 Task: Add Sprouts Organic Unsweetened Original Almond Milk to the cart.
Action: Mouse pressed left at (30, 109)
Screenshot: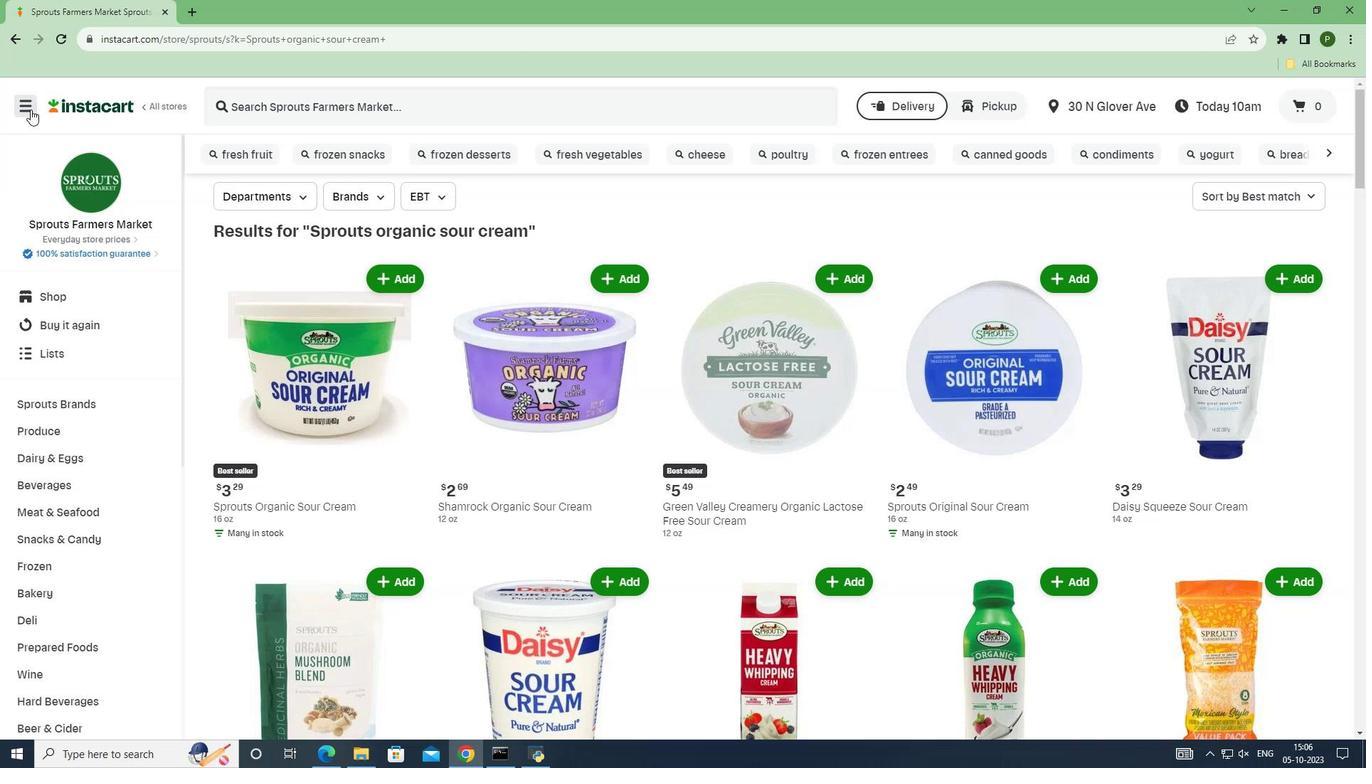 
Action: Mouse moved to (57, 377)
Screenshot: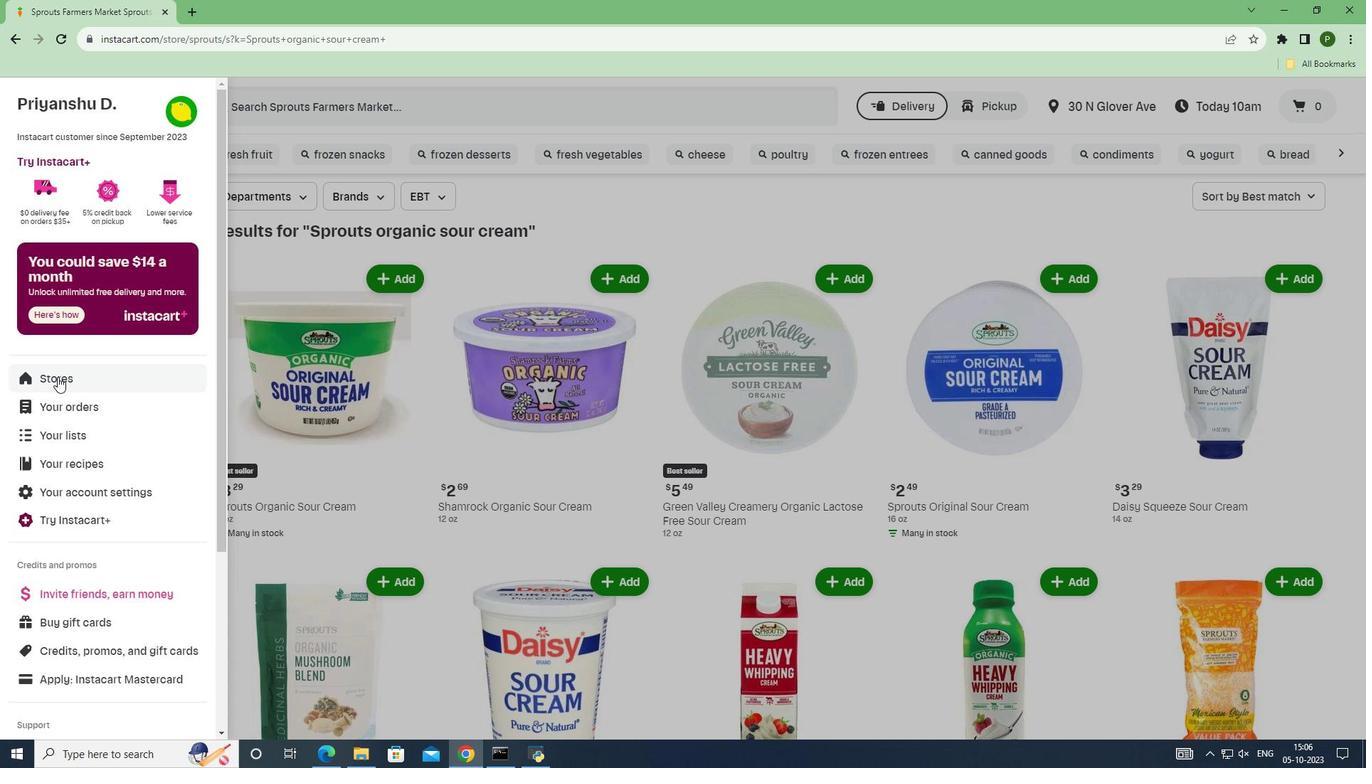 
Action: Mouse pressed left at (57, 377)
Screenshot: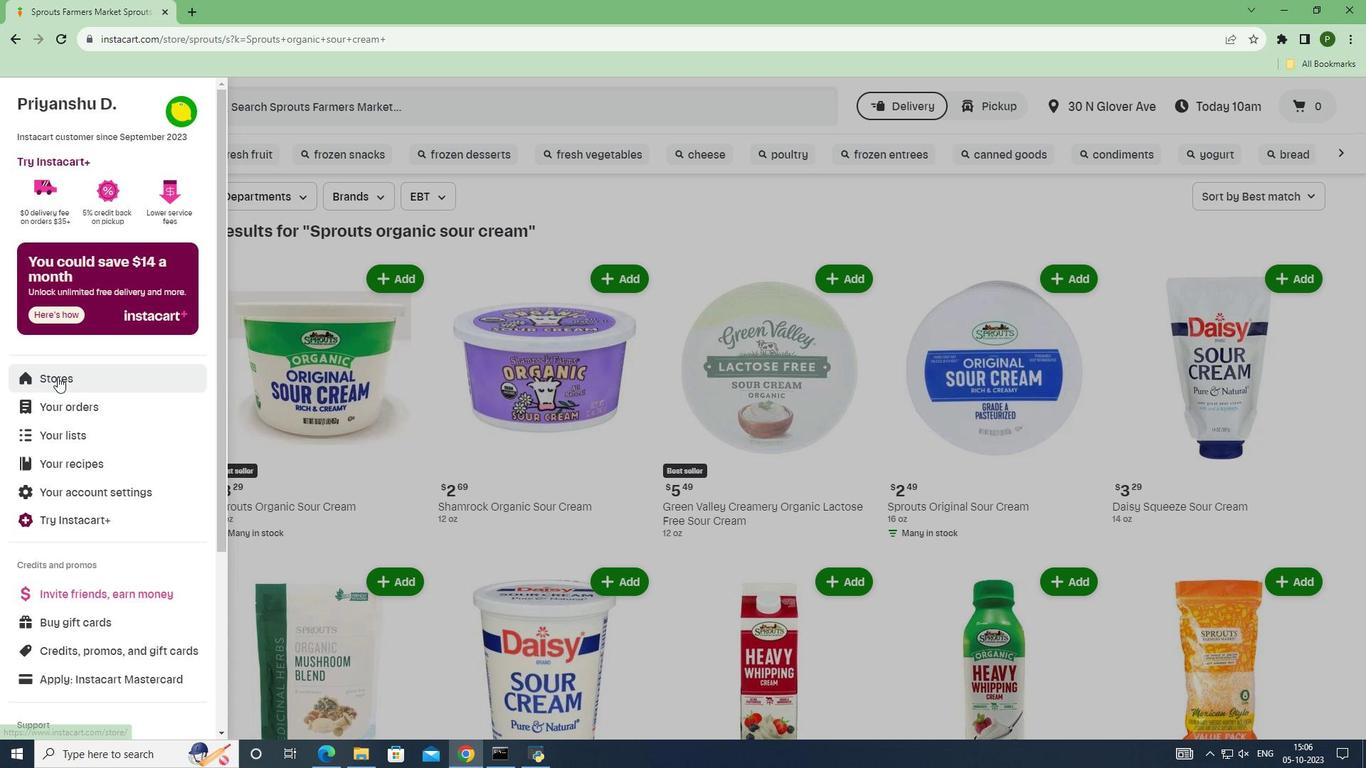 
Action: Mouse moved to (318, 169)
Screenshot: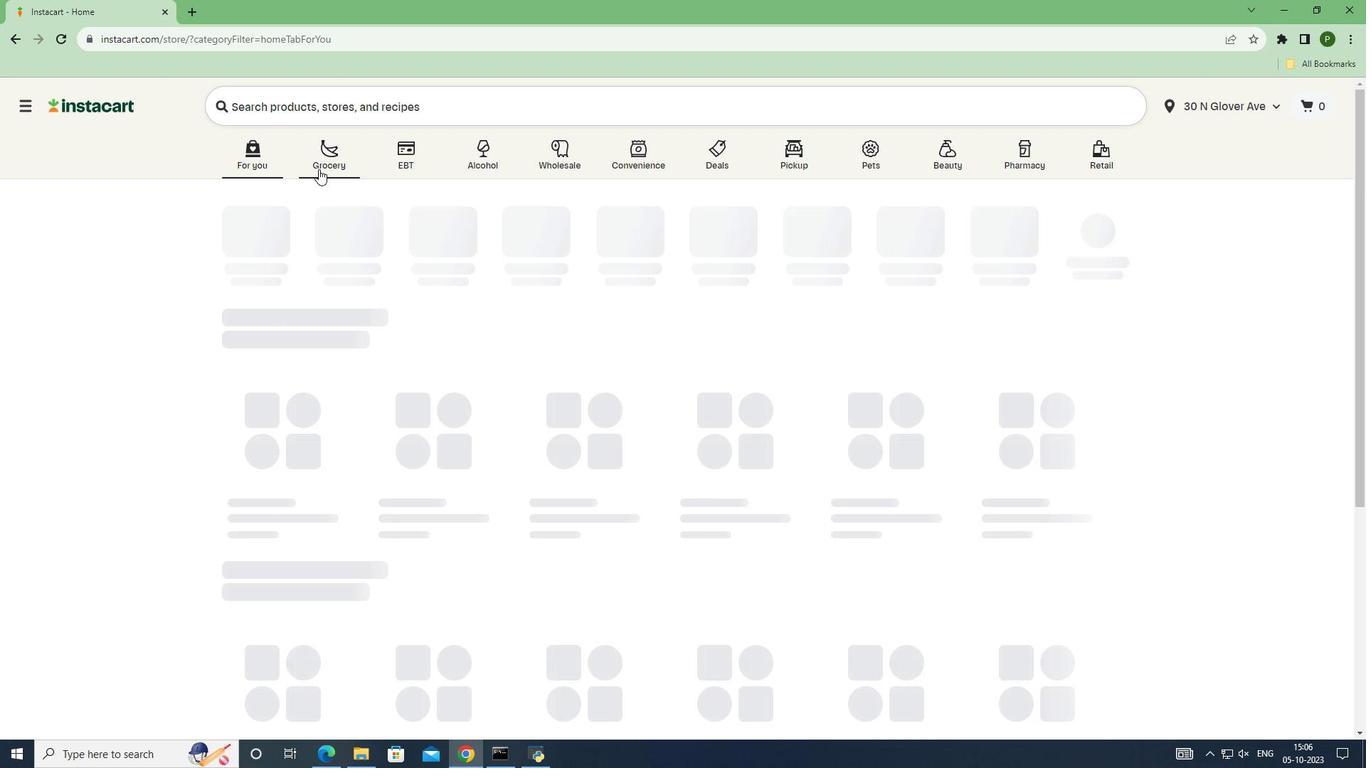 
Action: Mouse pressed left at (318, 169)
Screenshot: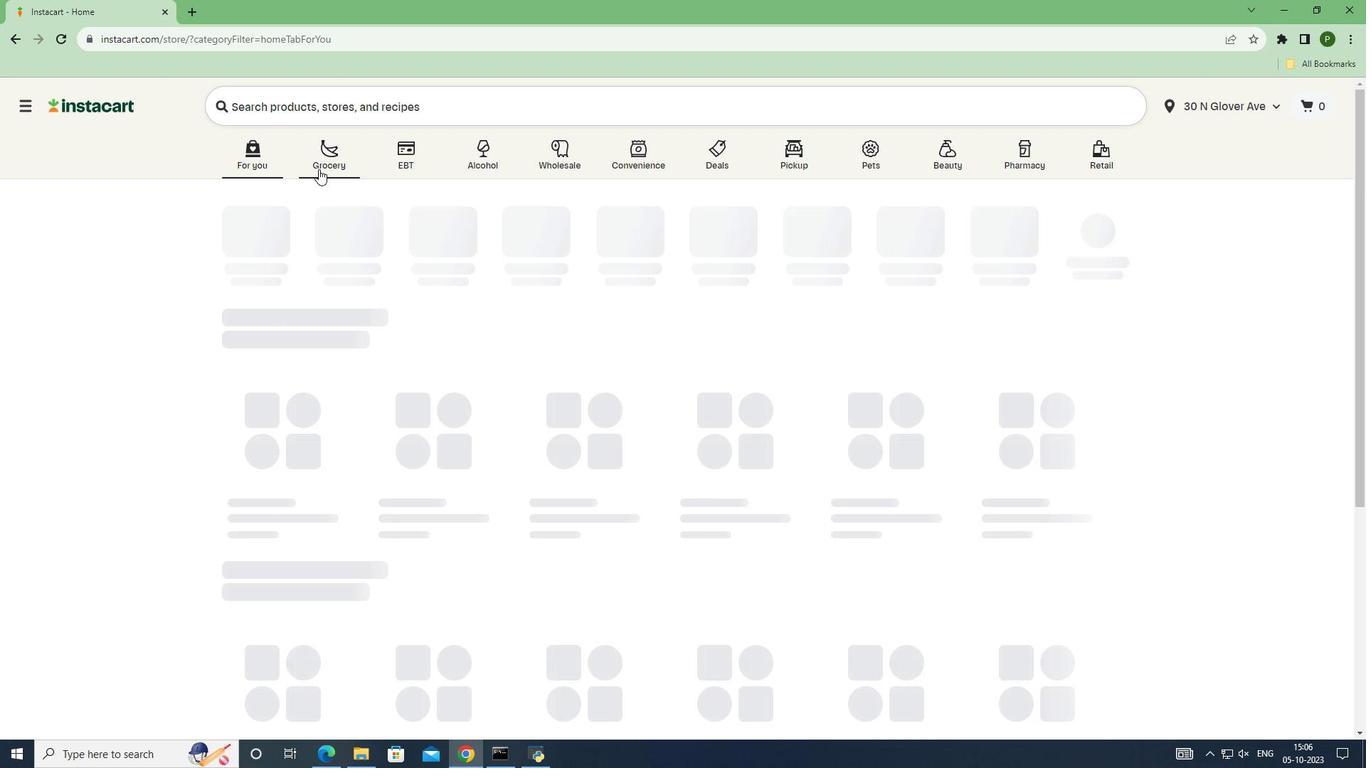 
Action: Mouse moved to (856, 313)
Screenshot: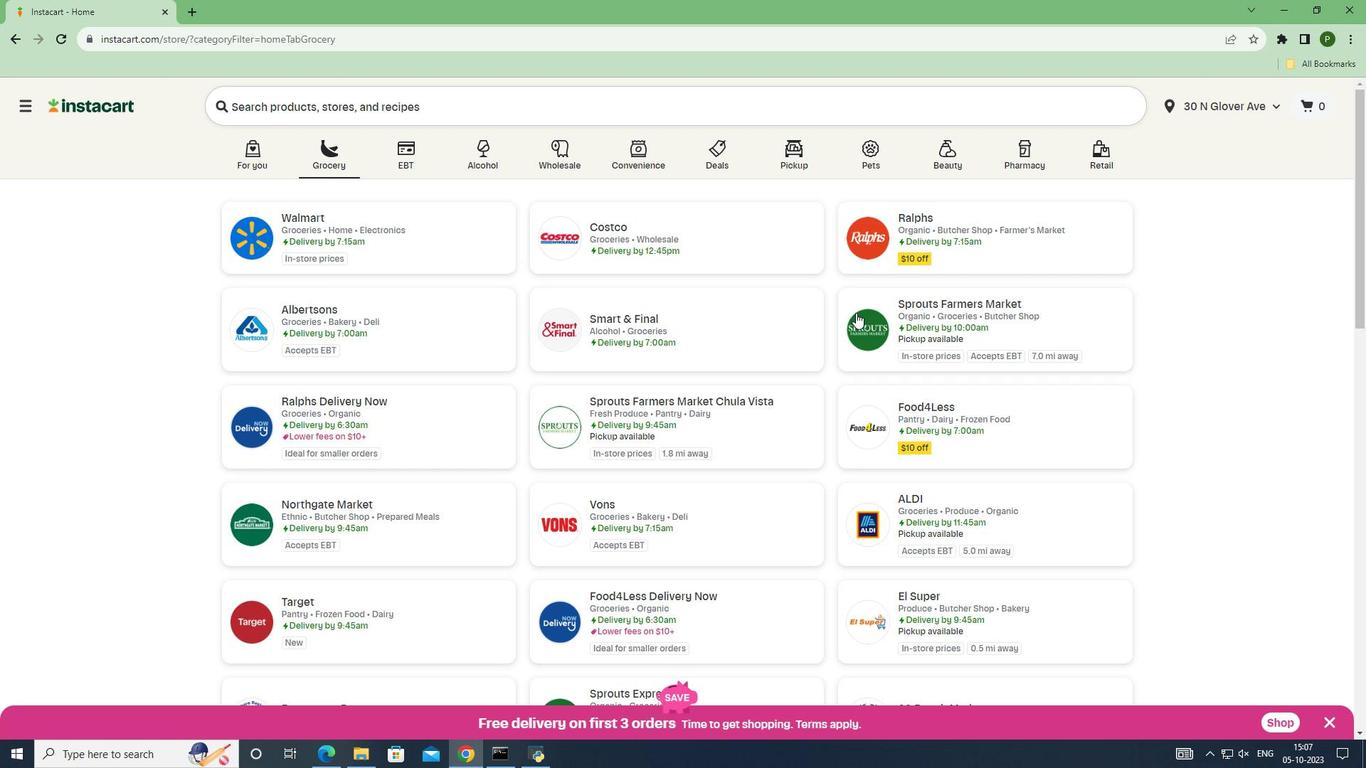 
Action: Mouse pressed left at (856, 313)
Screenshot: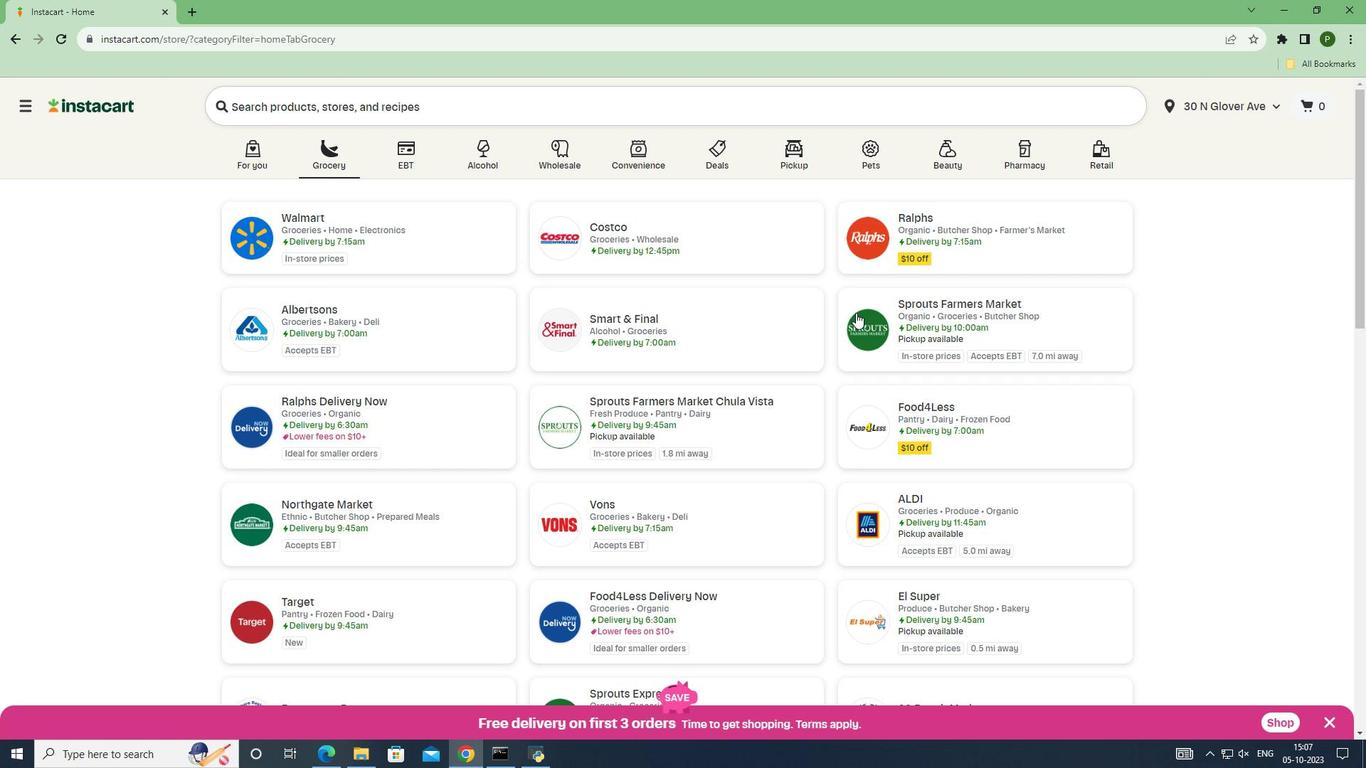 
Action: Mouse moved to (127, 405)
Screenshot: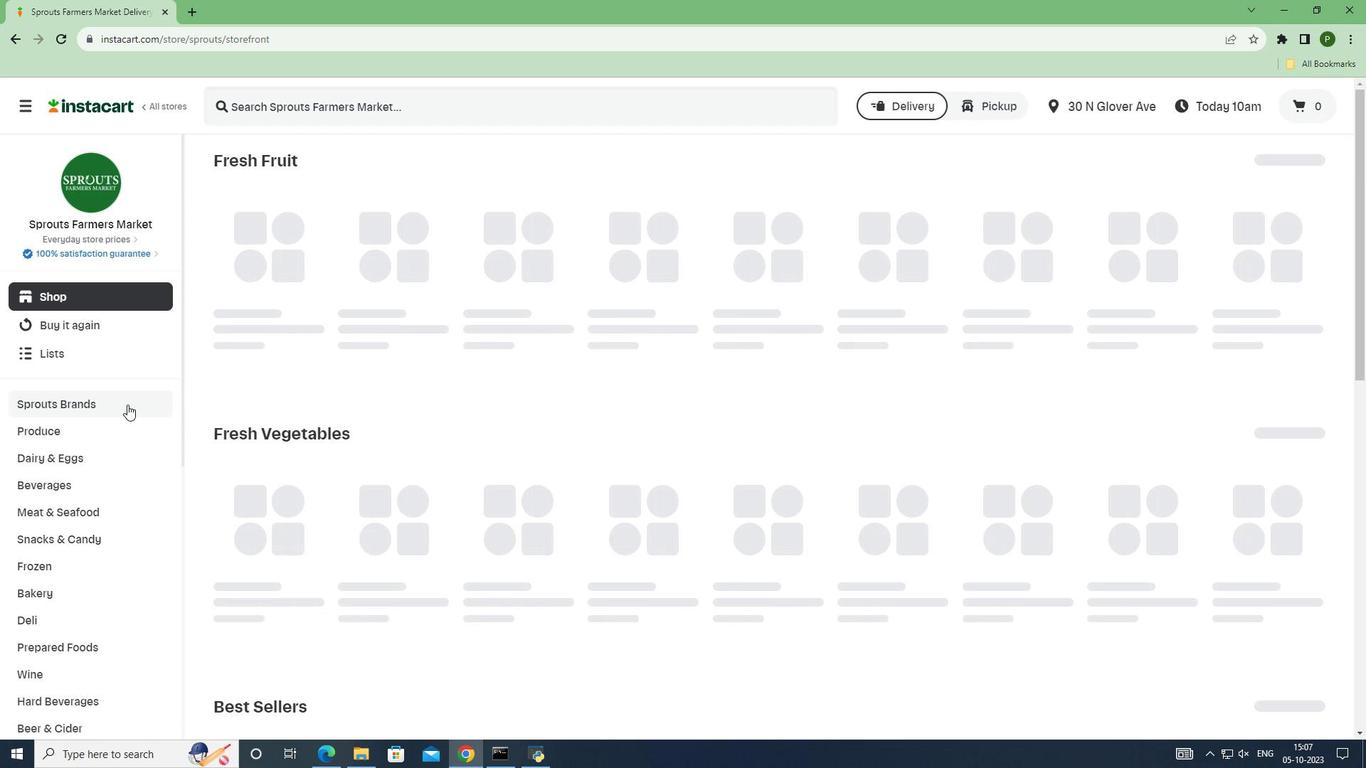
Action: Mouse pressed left at (127, 405)
Screenshot: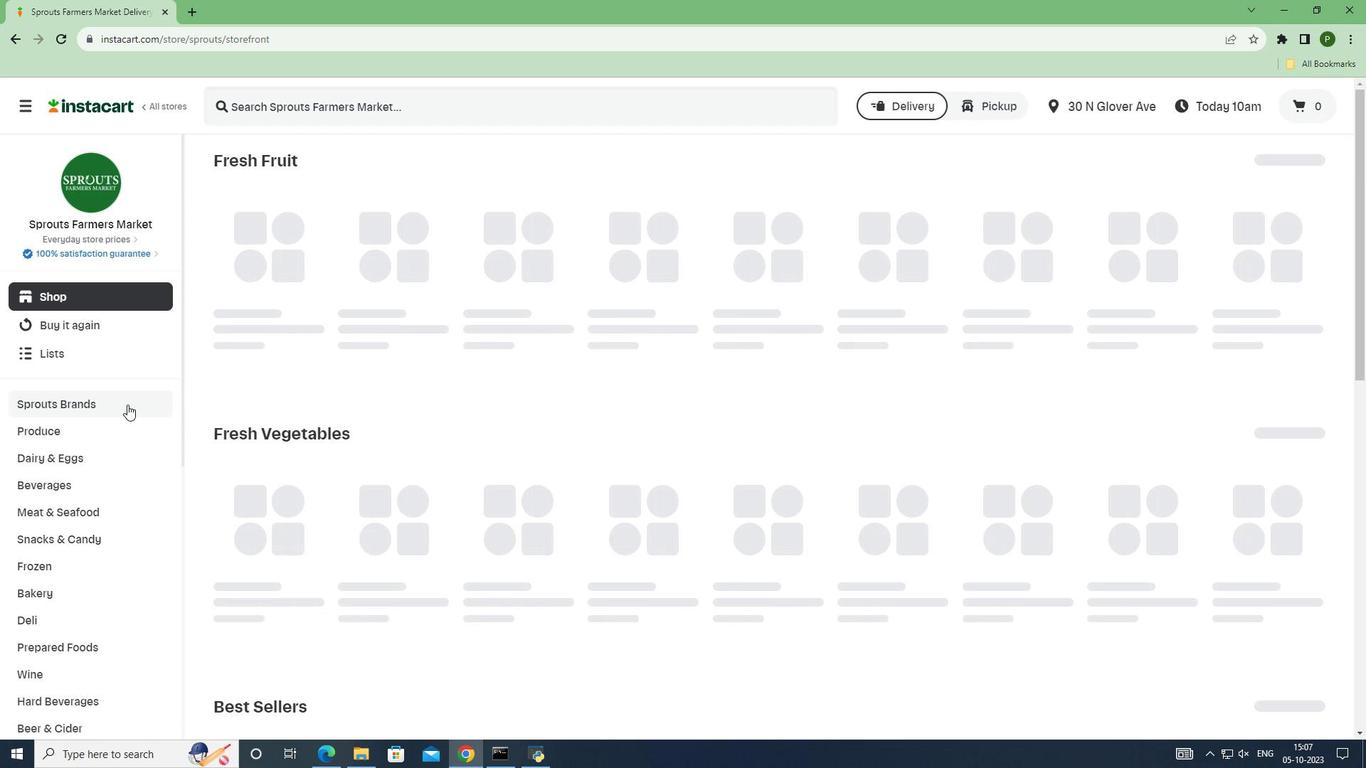 
Action: Mouse moved to (93, 538)
Screenshot: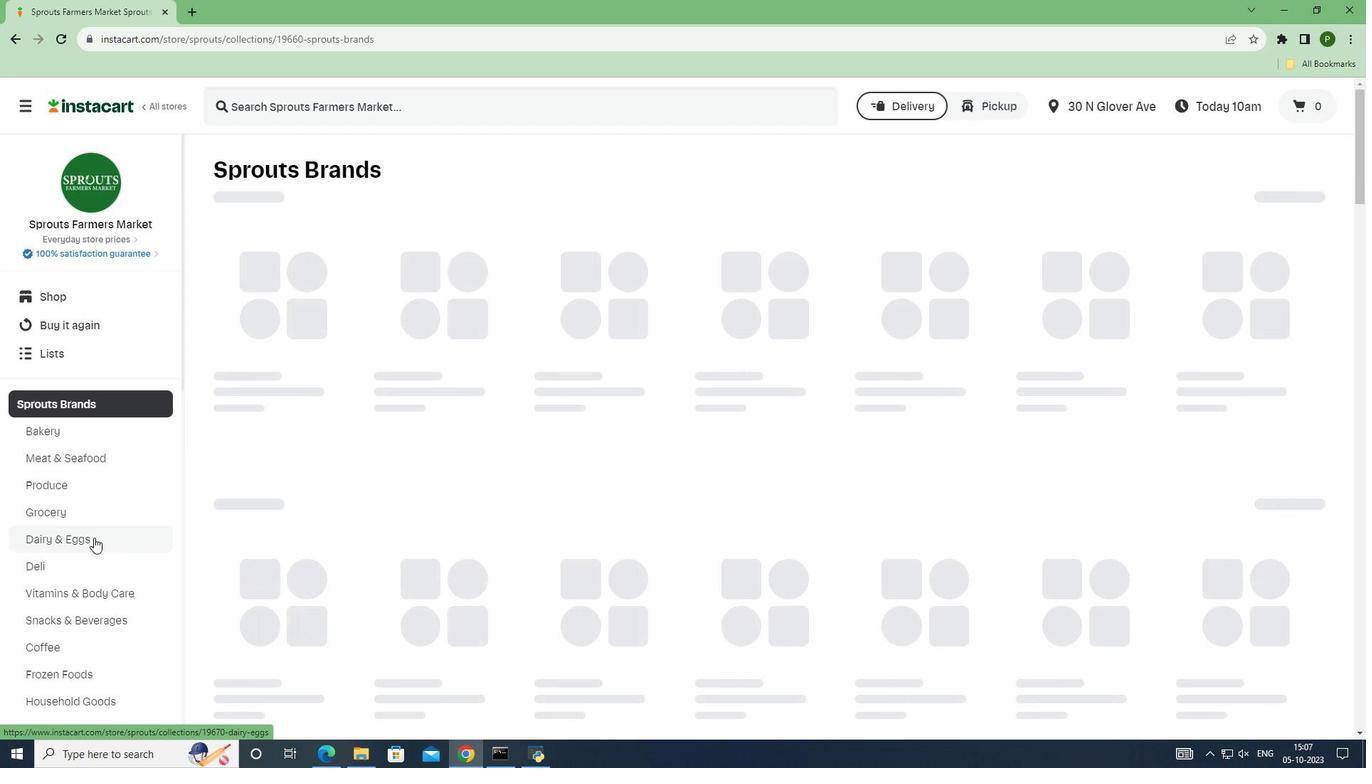 
Action: Mouse pressed left at (93, 538)
Screenshot: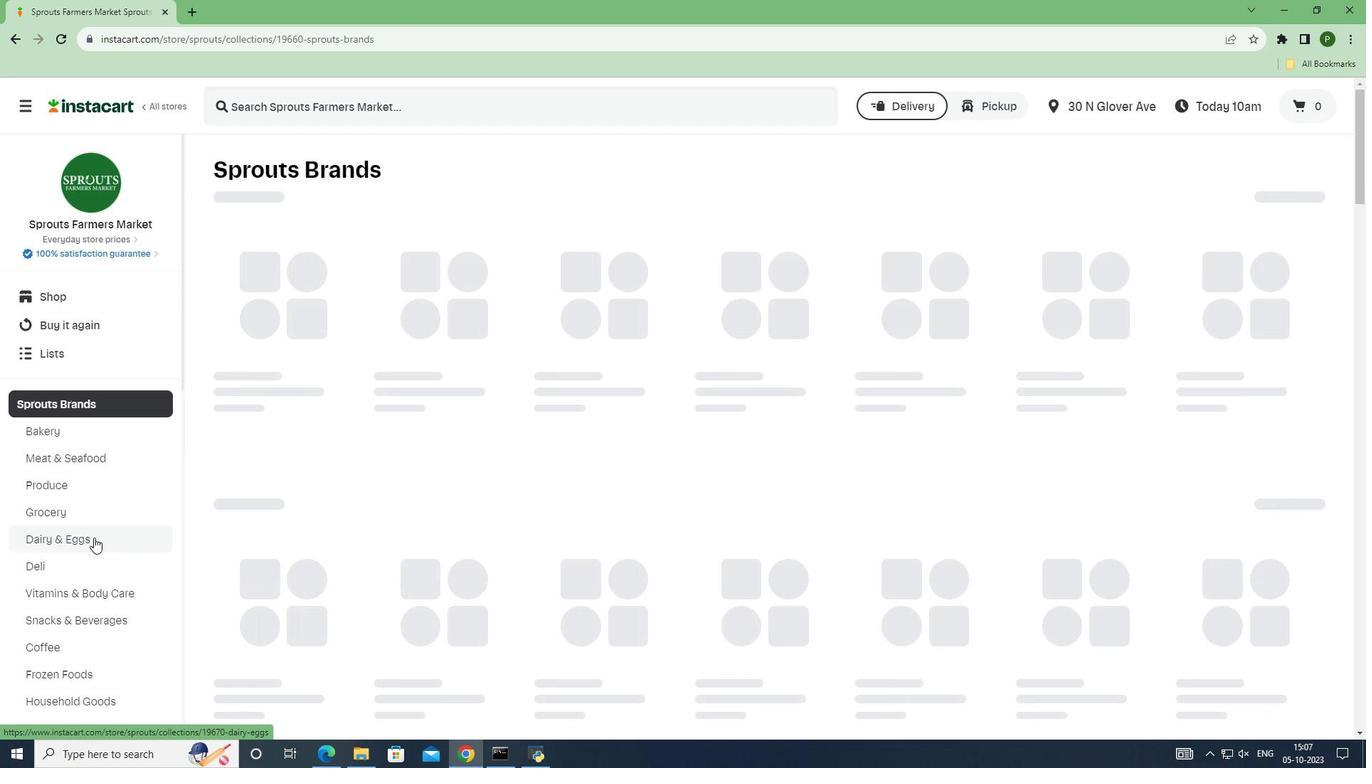
Action: Mouse moved to (268, 108)
Screenshot: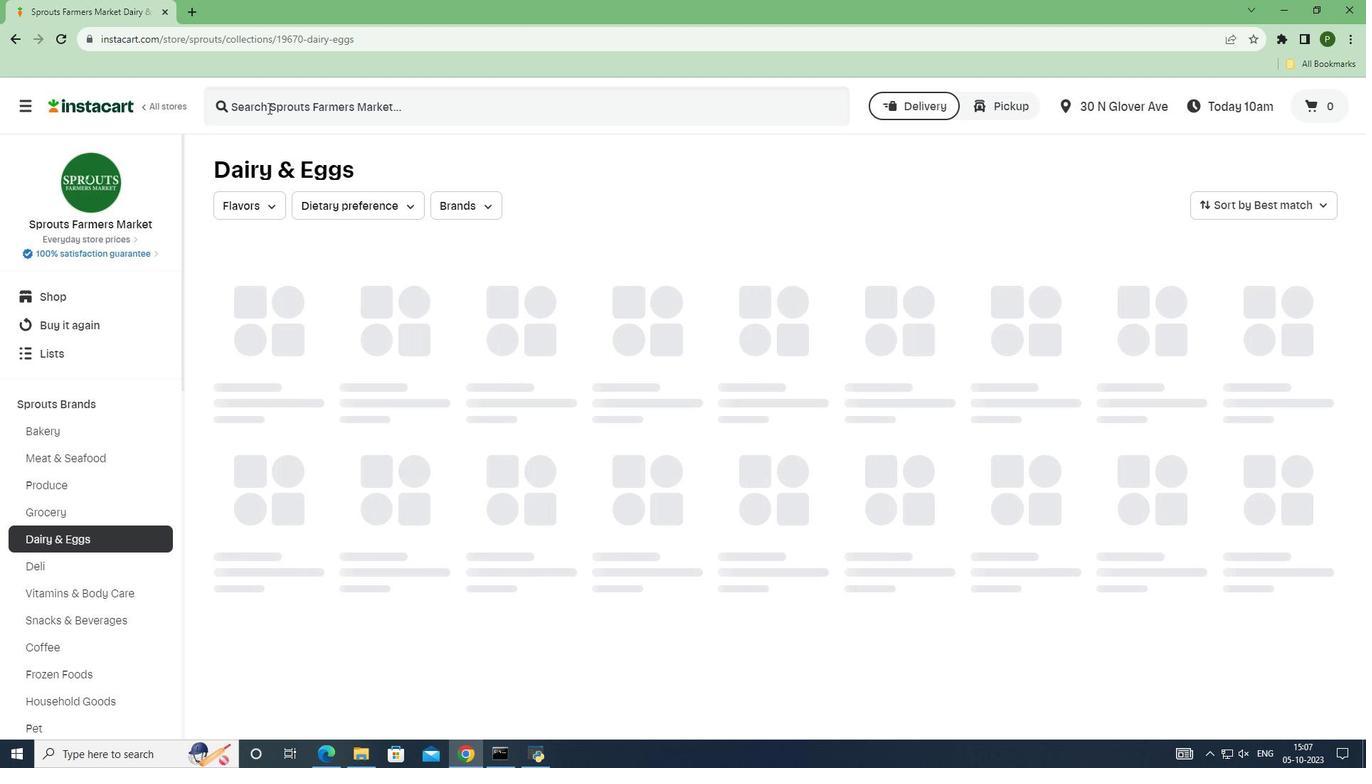 
Action: Mouse pressed left at (268, 108)
Screenshot: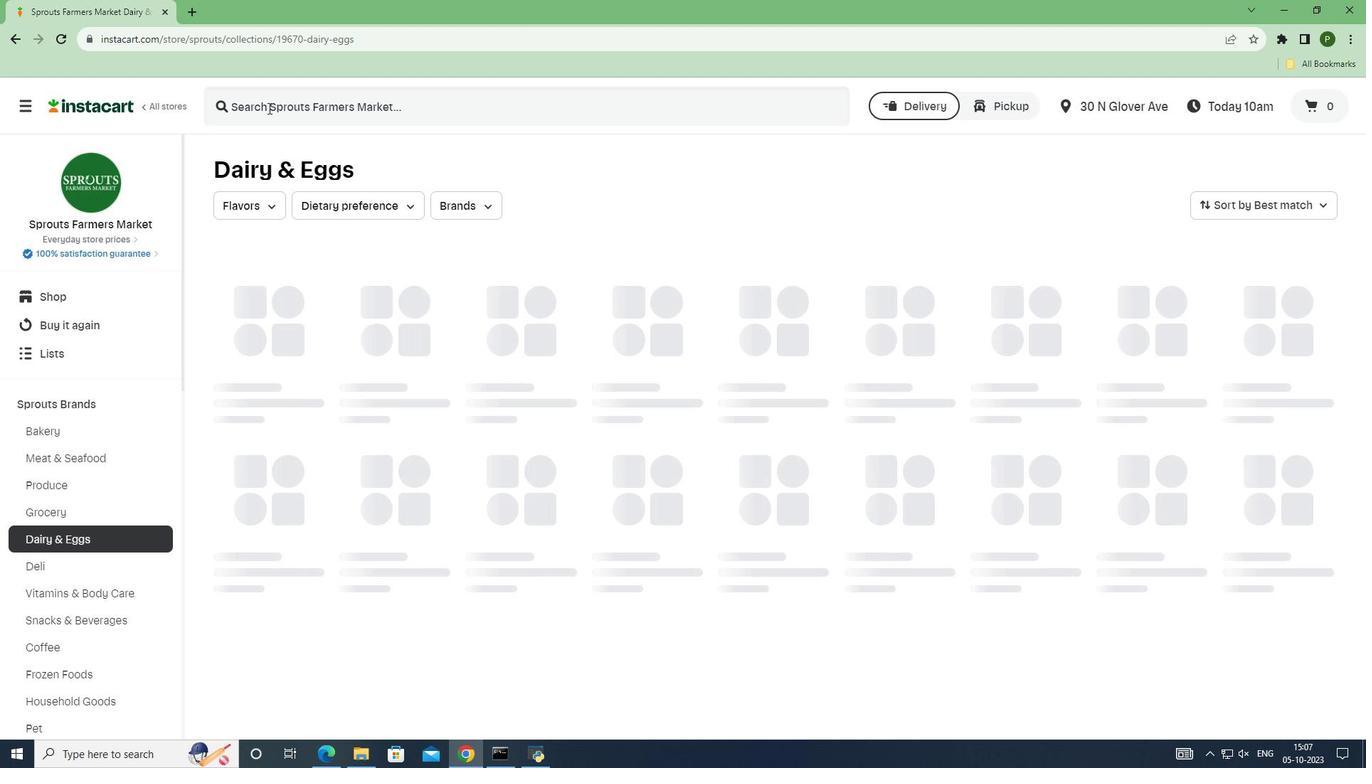 
Action: Key pressed <Key.caps_lock>S<Key.caps_lock>prouts<Key.space>organic<Key.space>i<Key.backspace>unsweetened<Key.space>original<Key.space>almond<Key.space>milk<Key.enter>
Screenshot: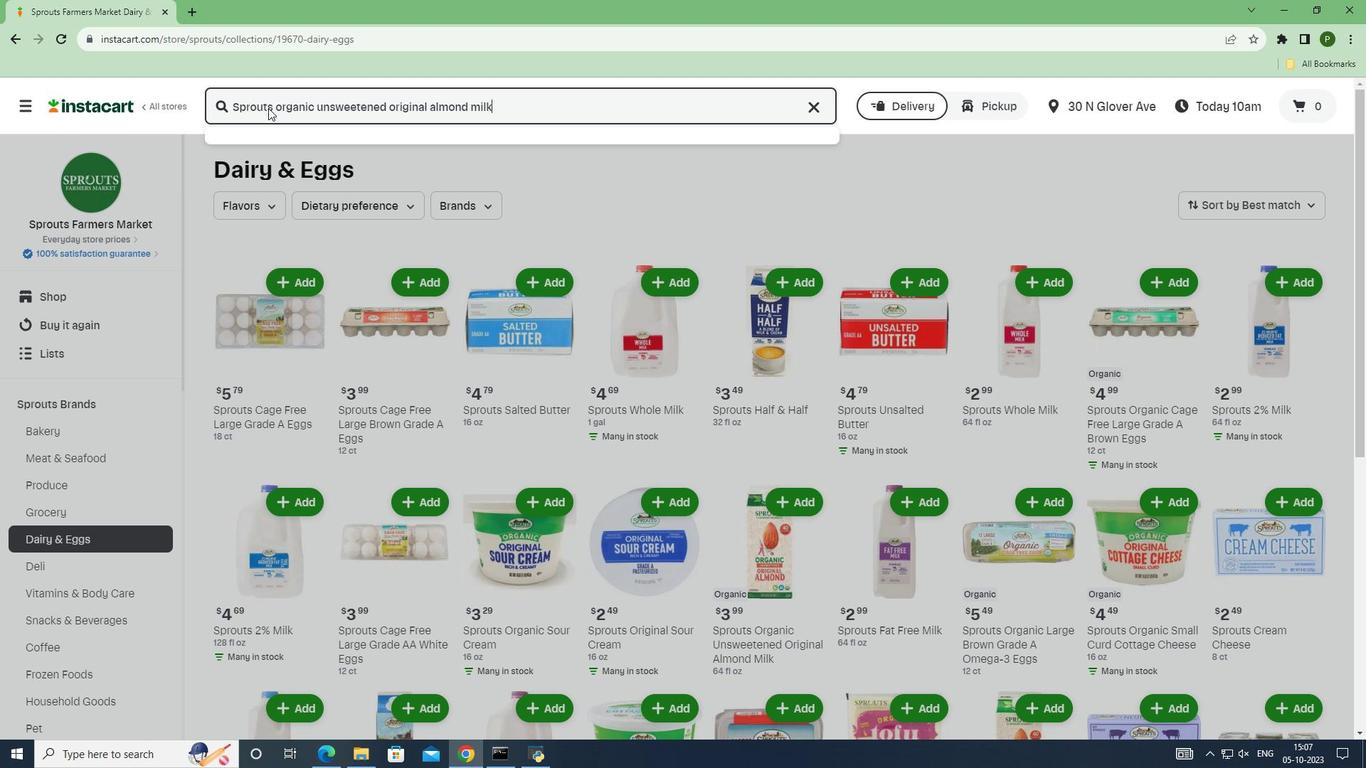 
Action: Mouse moved to (613, 250)
Screenshot: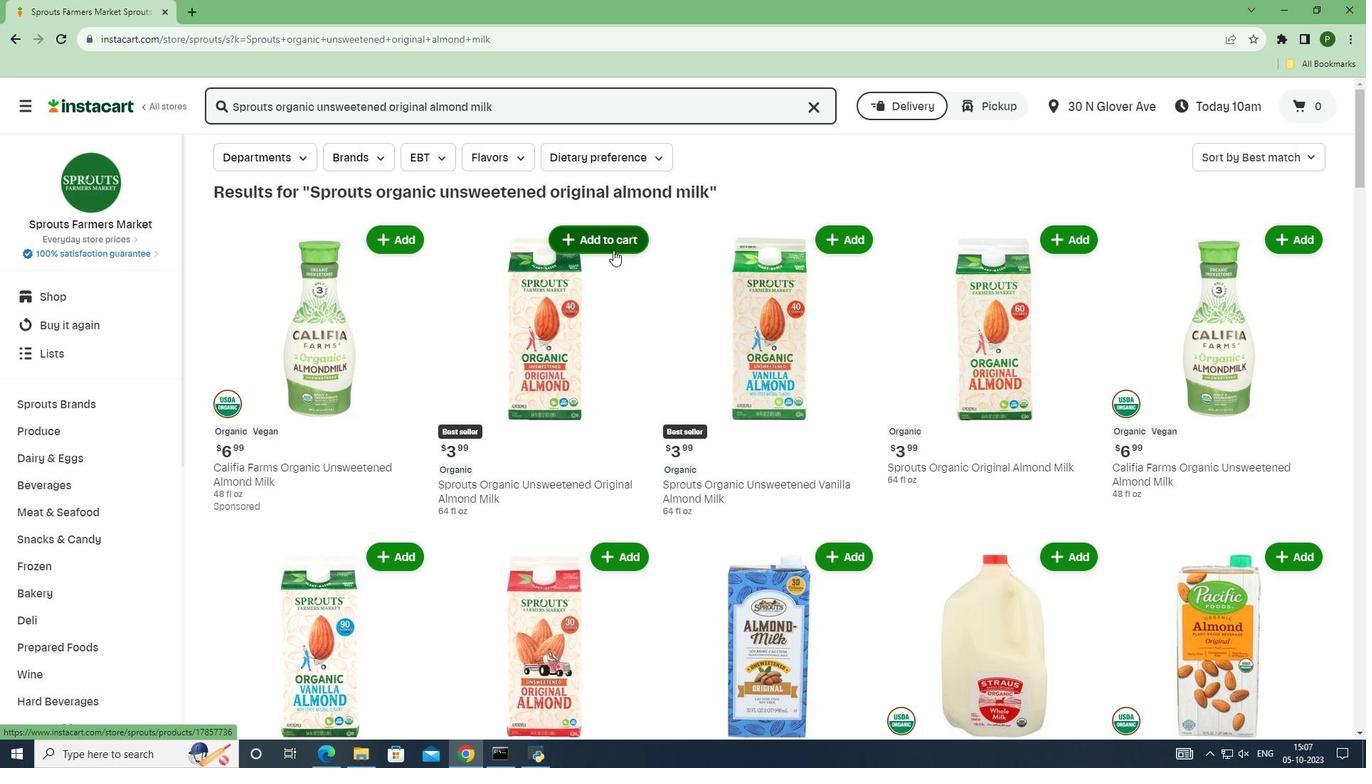 
Action: Mouse pressed left at (613, 250)
Screenshot: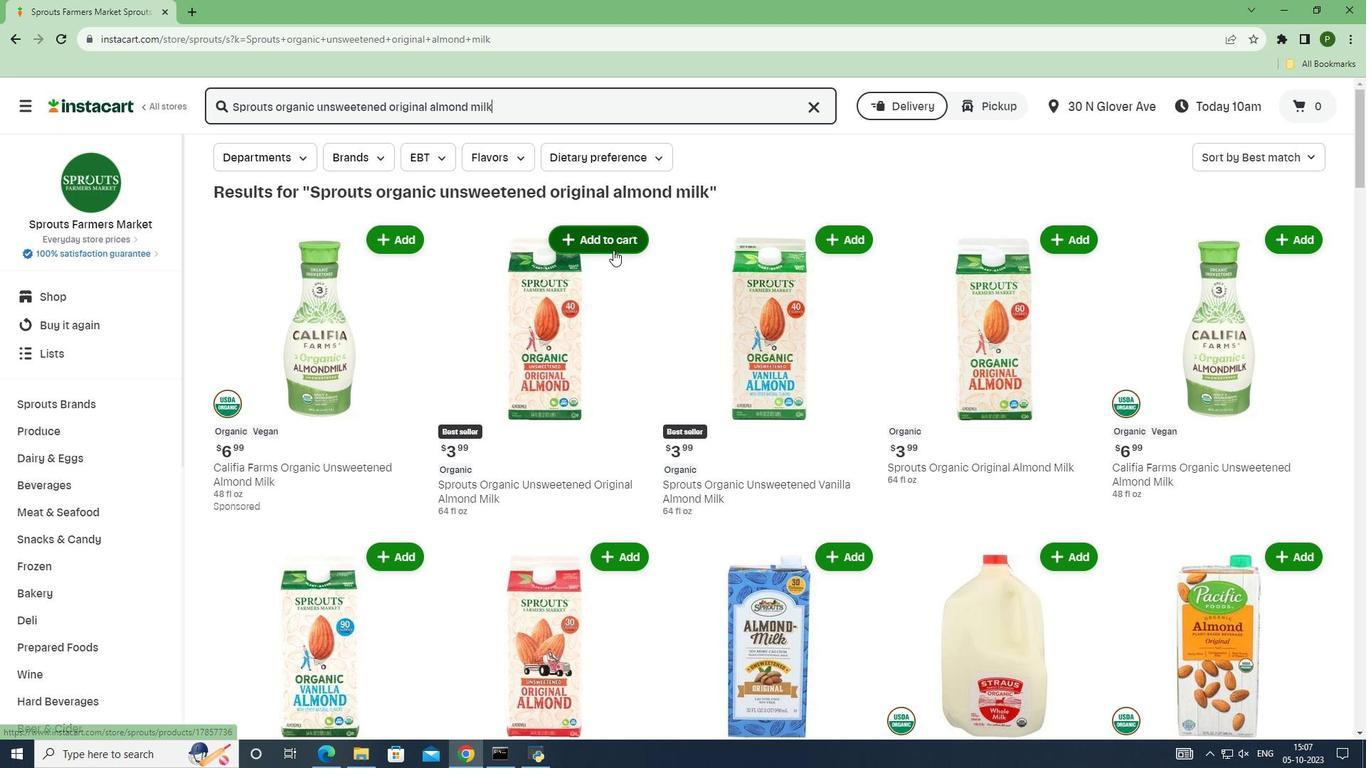 
